 Task: Create a new Git tag with an annotated message for a specific commit.
Action: Mouse moved to (209, 223)
Screenshot: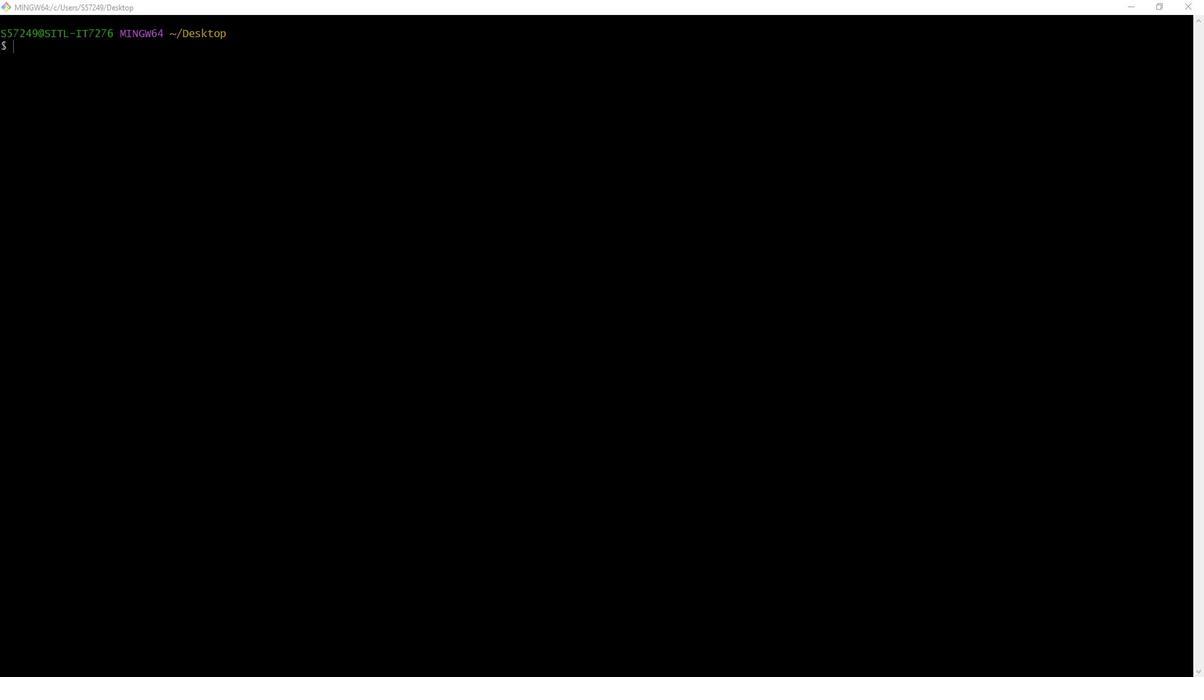 
Action: Mouse pressed left at (209, 223)
Screenshot: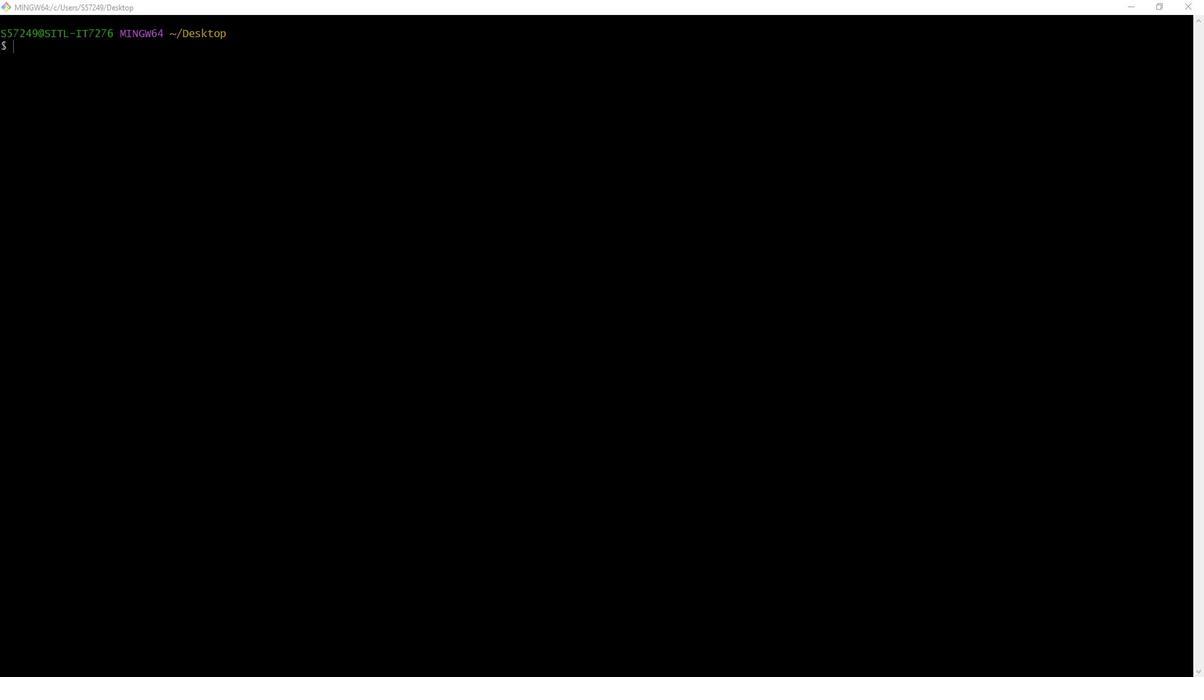 
Action: Mouse moved to (242, 68)
Screenshot: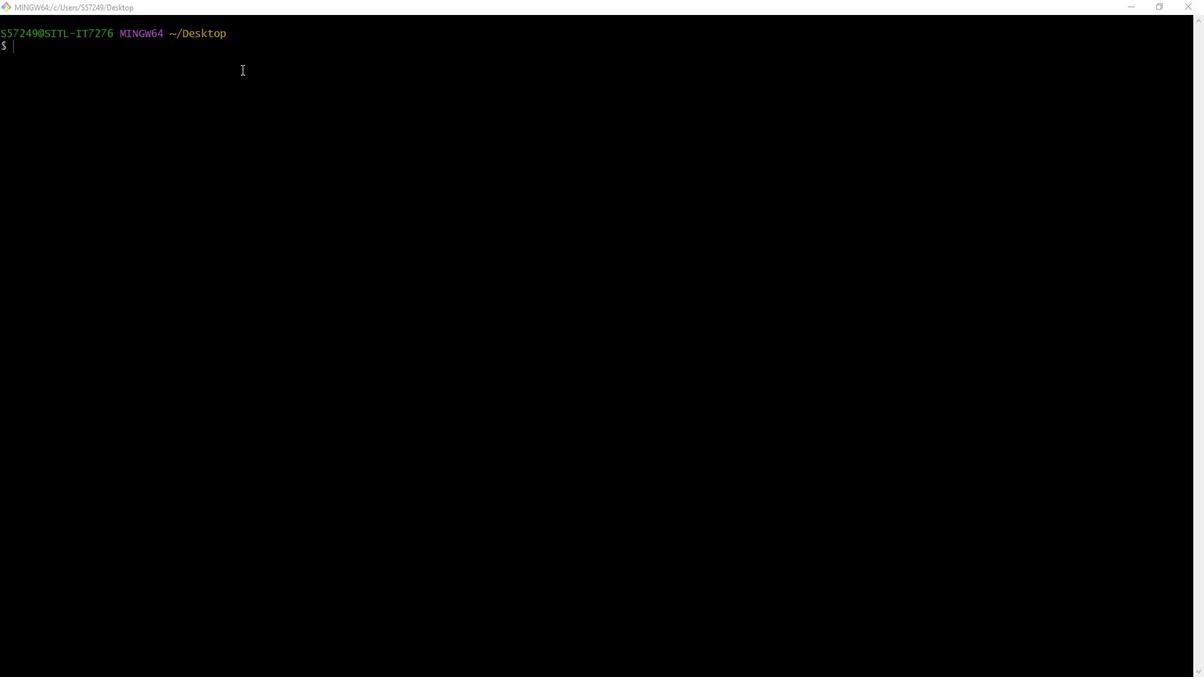 
Action: Mouse pressed left at (242, 68)
Screenshot: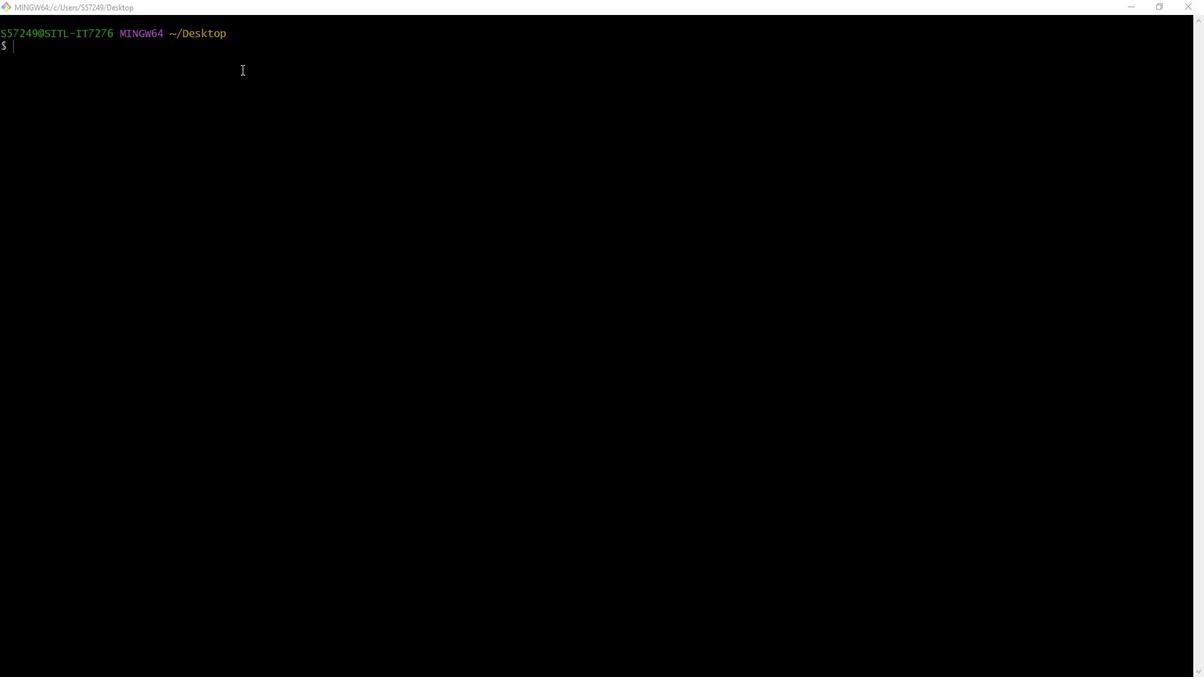 
Action: Mouse moved to (242, 70)
Screenshot: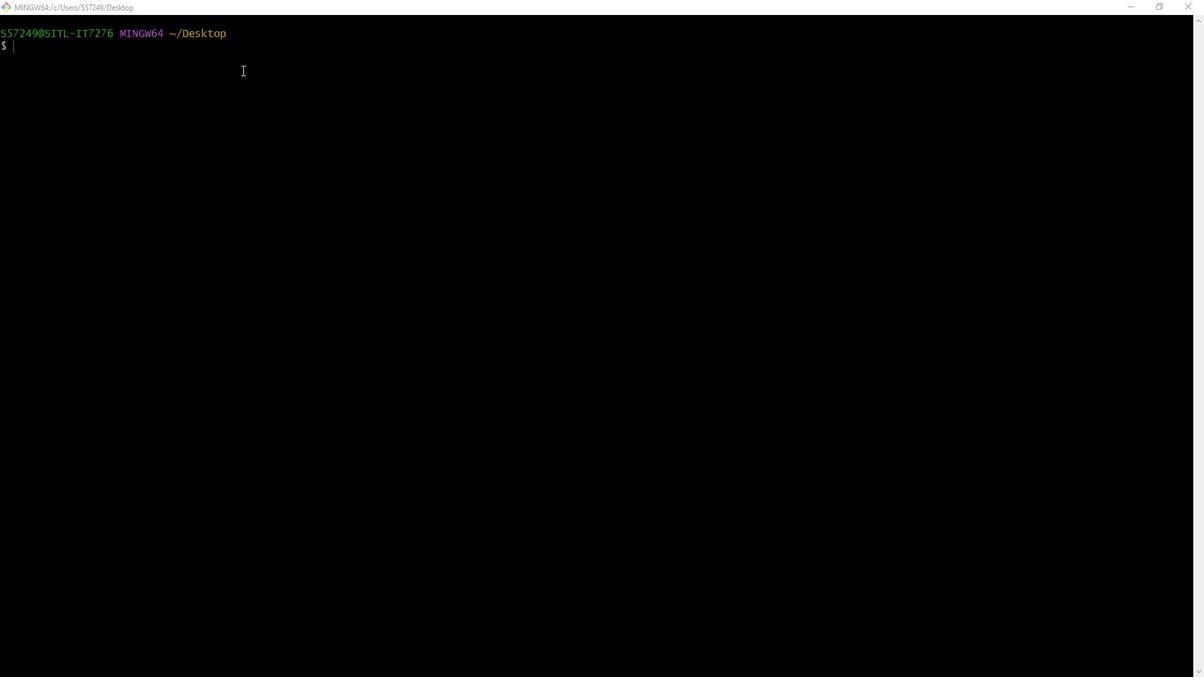 
Action: Key pressed ls<Key.backspace>s<Key.enter>cd<Key.space><Key.shift>Git<Key.enter>git<Key.space>log<Key.enter>git<Key.space>tag<Key.space>-a<Key.space>v1.2<Key.space>-m<Key.space><Key.shift_r>""<Key.left><Key.shift>Releaseing<Key.space><Key.shift>Version<Key.space>1.2<Key.right><Key.space>89a6a4<Key.enter>git<Key.space>log<Key.enter>
Screenshot: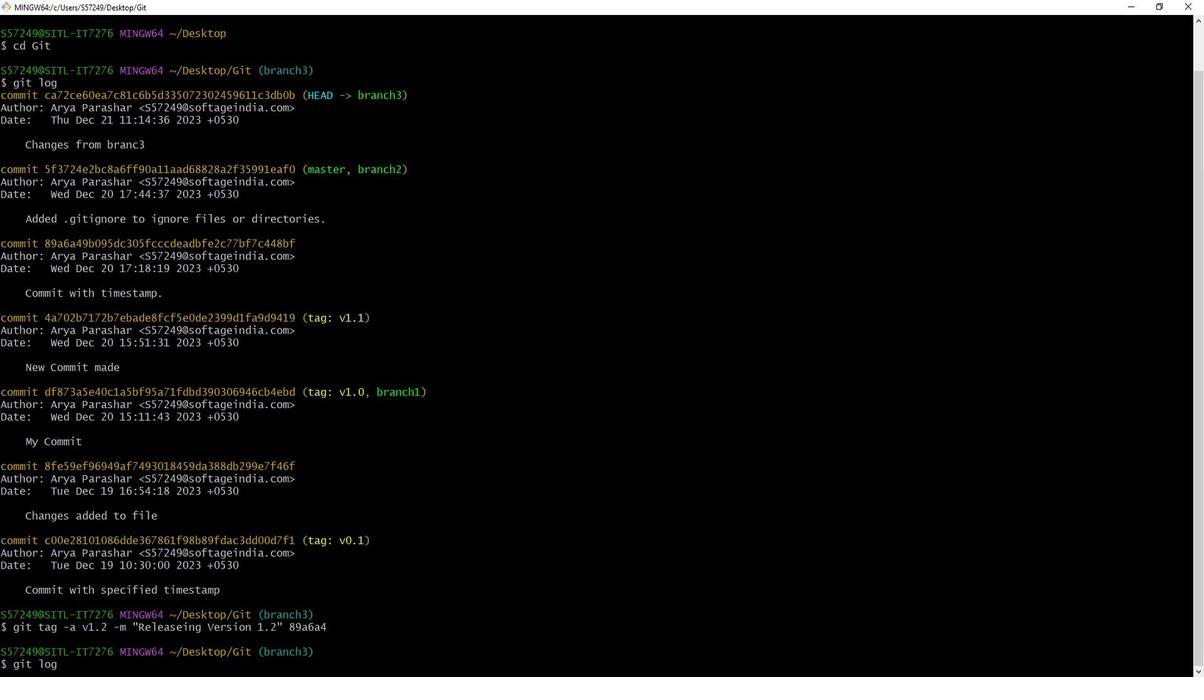 
Action: Mouse moved to (168, 329)
Screenshot: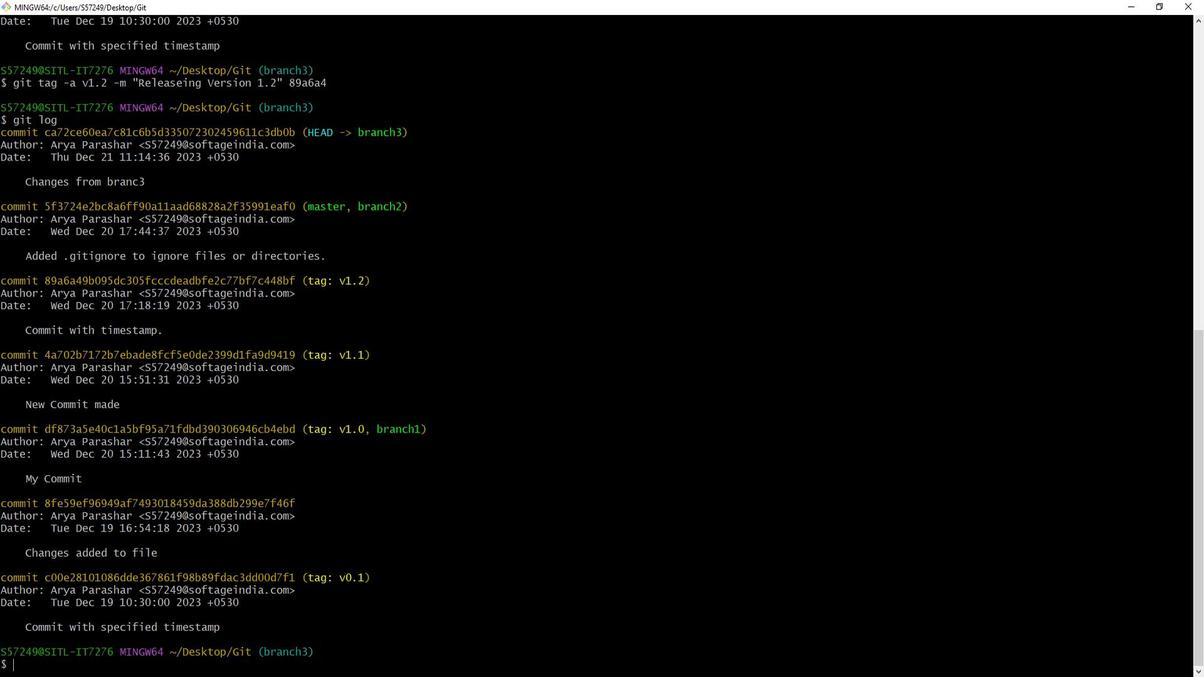 
Action: Mouse pressed left at (168, 329)
Screenshot: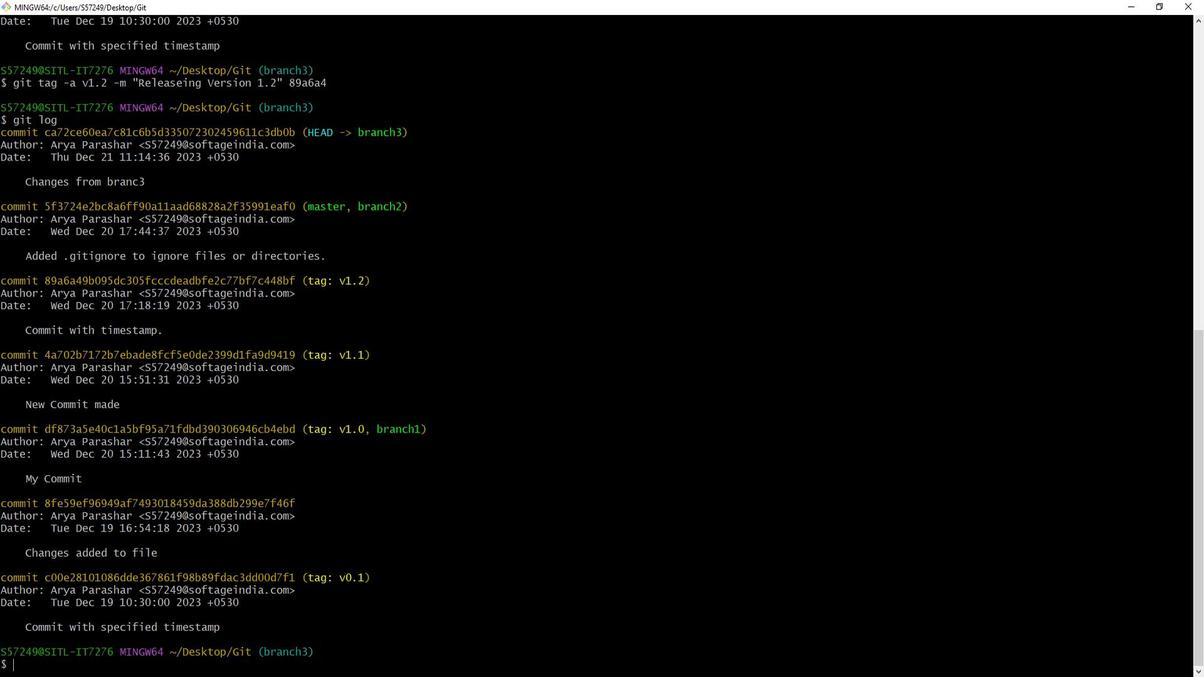 
Action: Mouse moved to (171, 296)
Screenshot: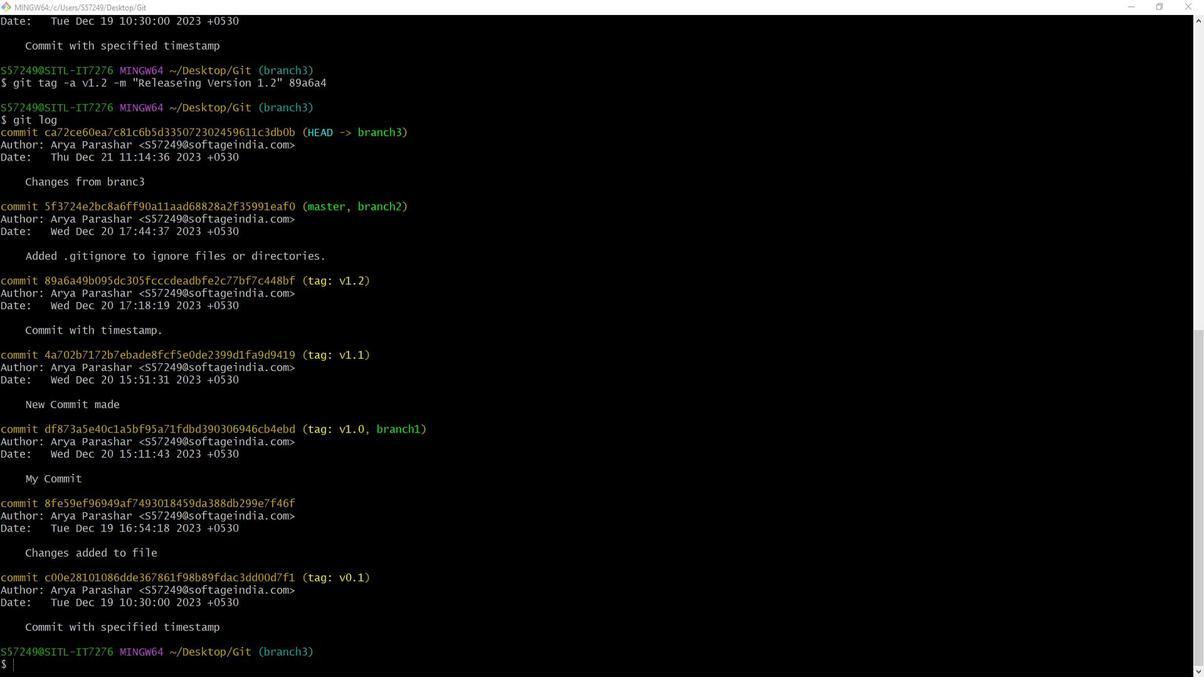 
Action: Mouse pressed left at (171, 296)
Screenshot: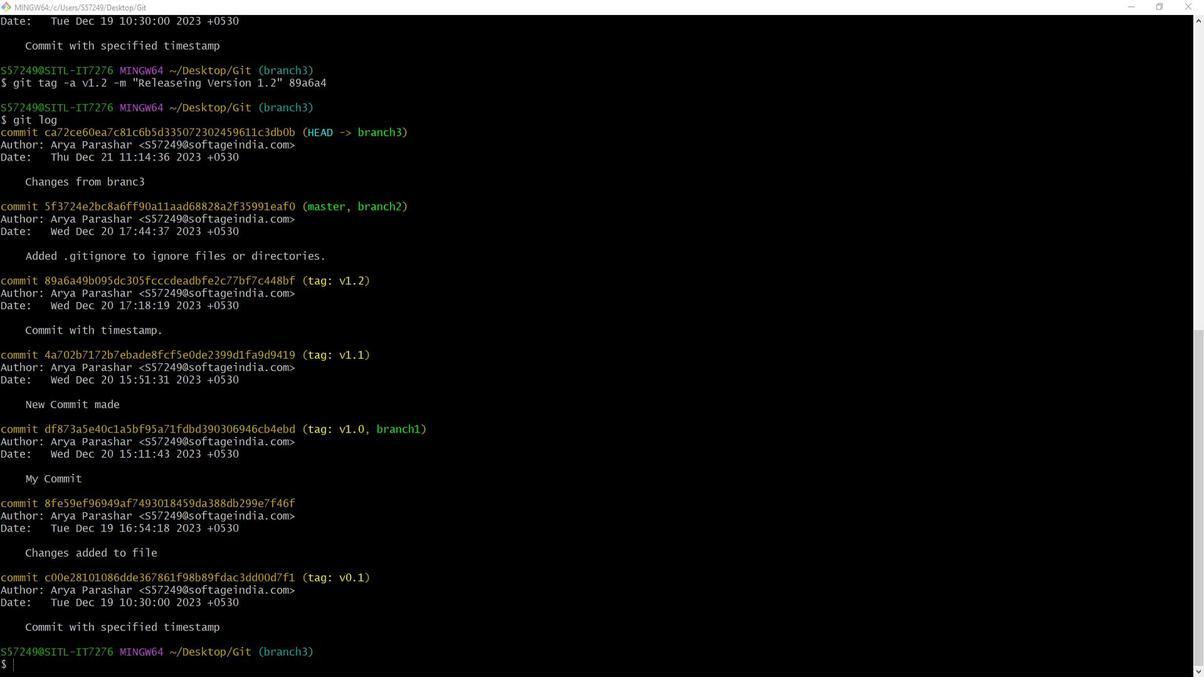 
Action: Mouse moved to (181, 191)
Screenshot: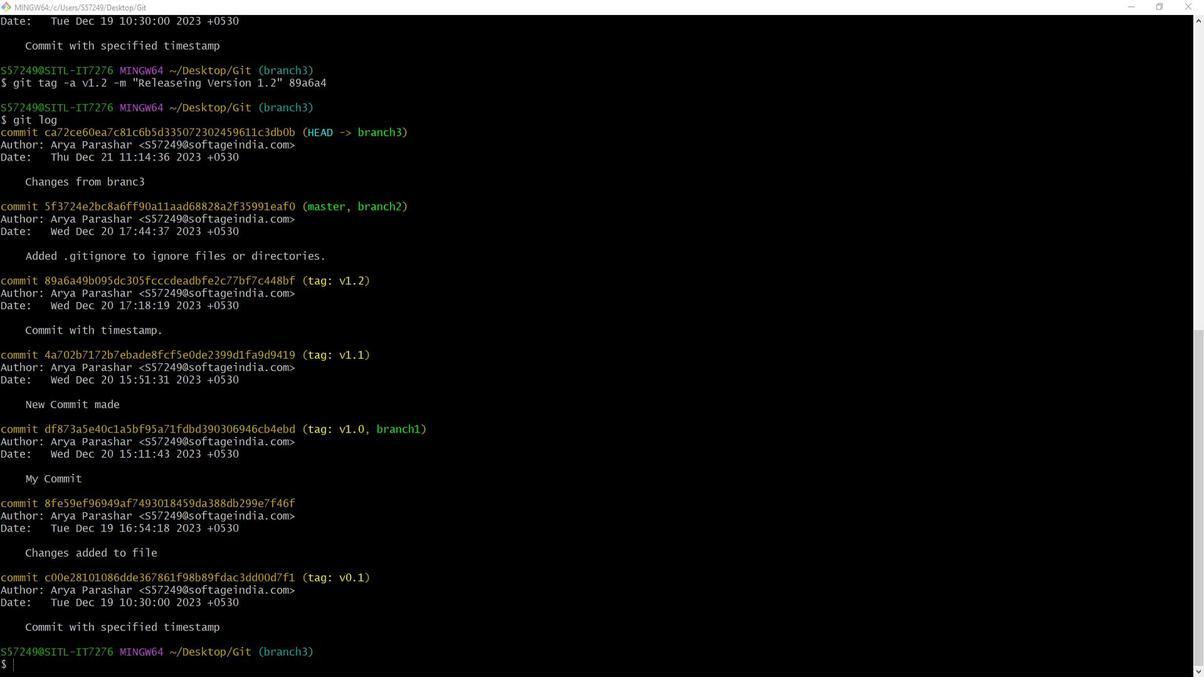 
Action: Mouse pressed left at (181, 191)
Screenshot: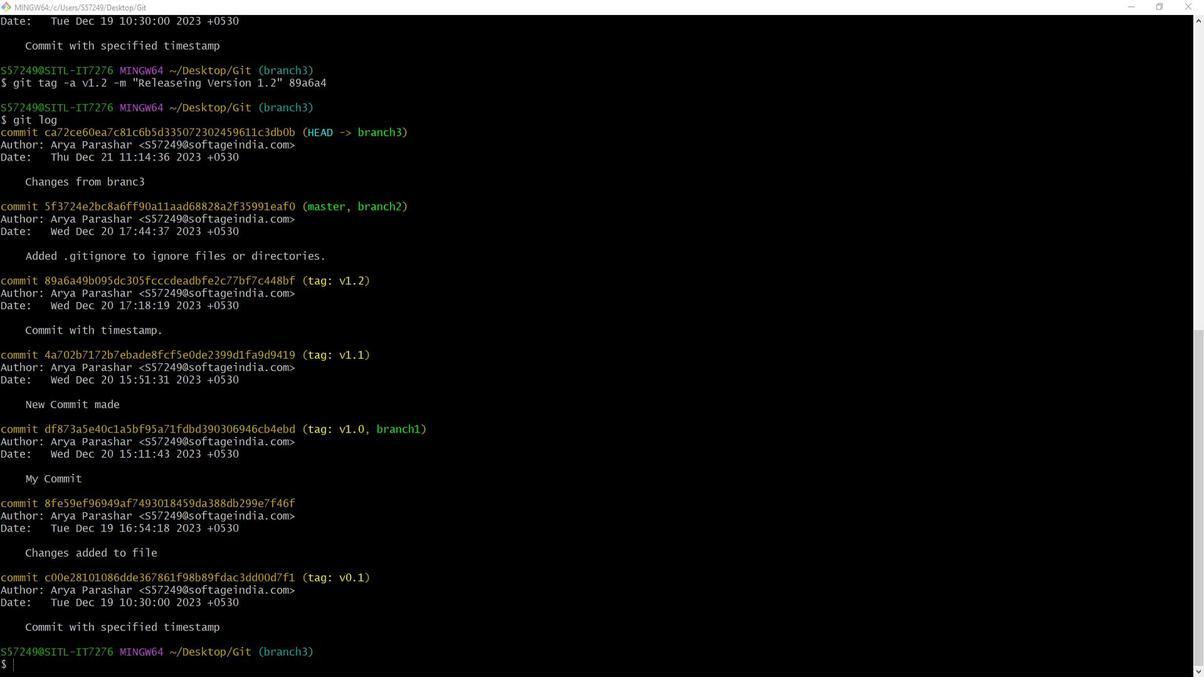 
